 Task: Start in the project ZillaTech the sprint 'Infinity and Beyond', with a duration of 1 week.
Action: Mouse moved to (196, 55)
Screenshot: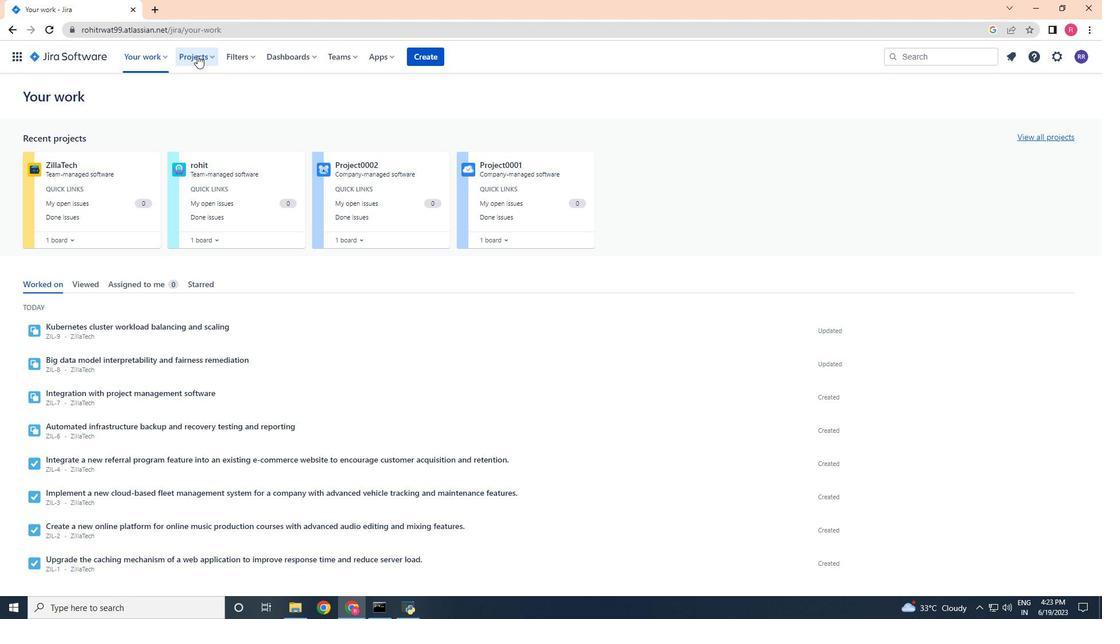 
Action: Mouse pressed left at (196, 55)
Screenshot: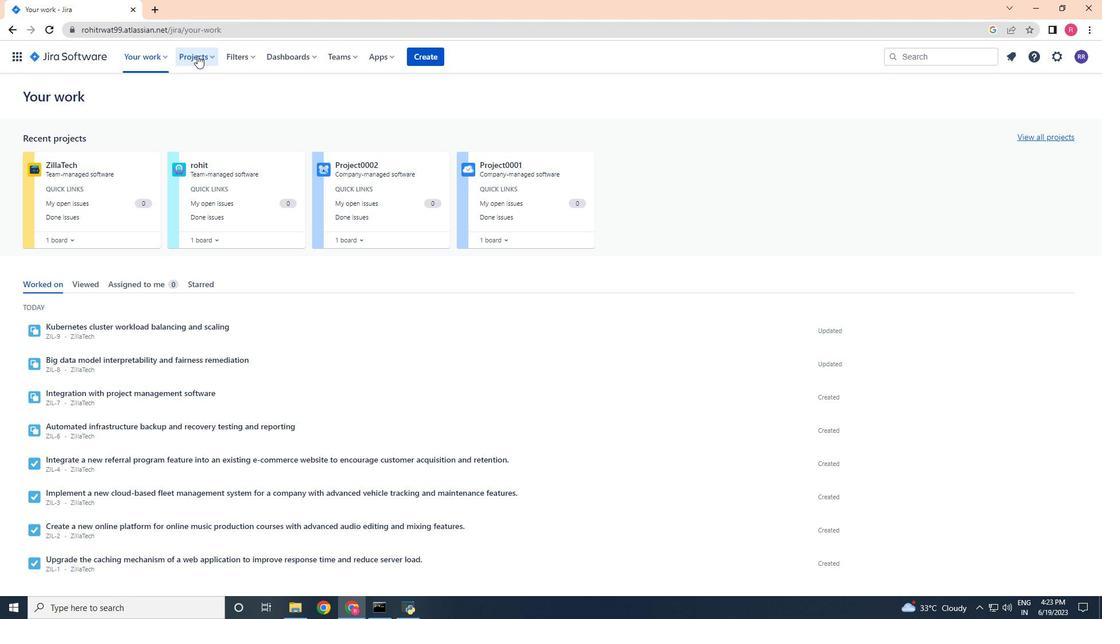
Action: Mouse moved to (224, 104)
Screenshot: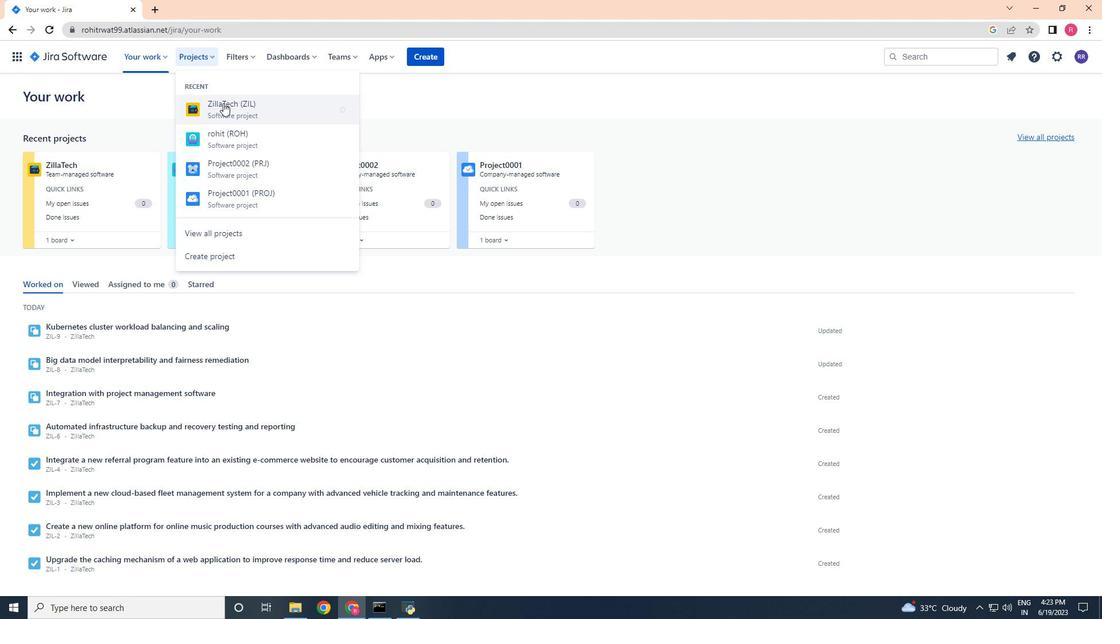 
Action: Mouse pressed left at (224, 104)
Screenshot: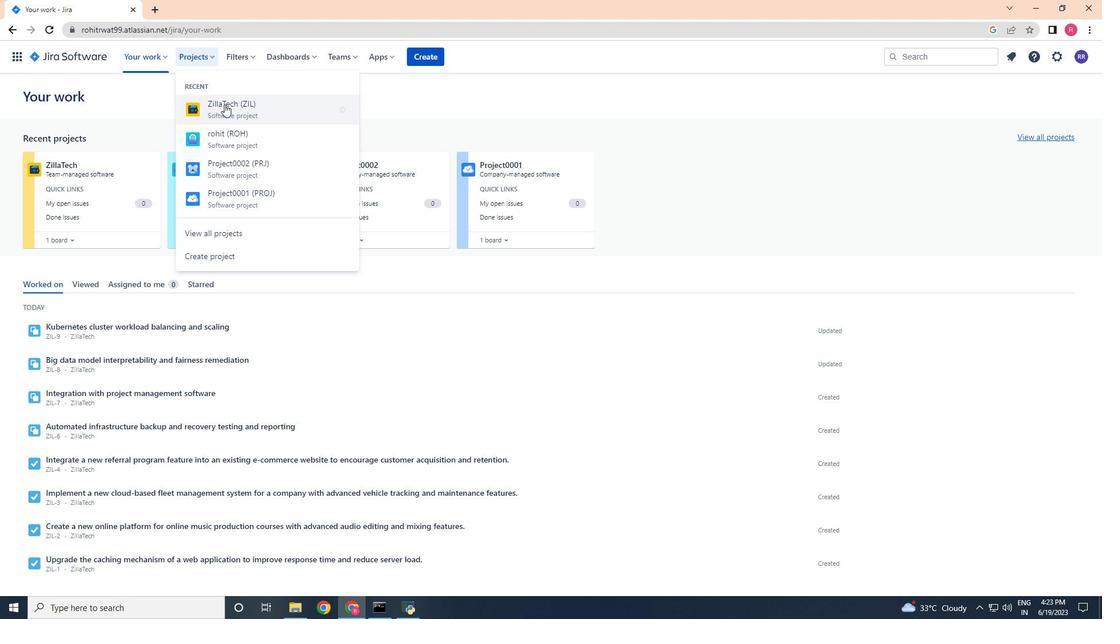 
Action: Mouse moved to (56, 181)
Screenshot: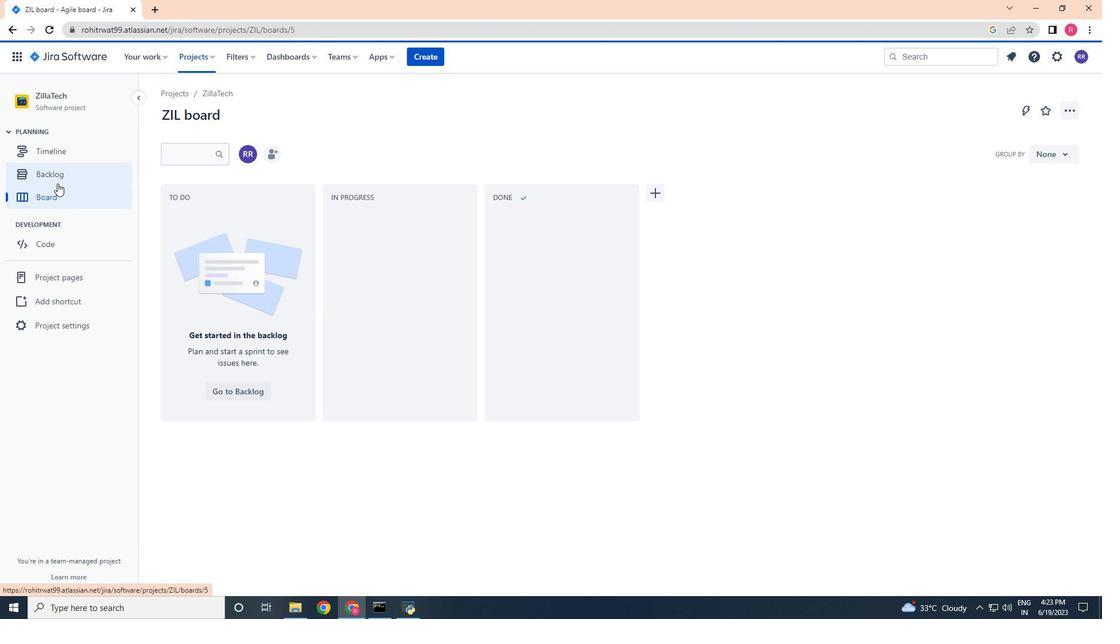 
Action: Mouse pressed left at (56, 181)
Screenshot: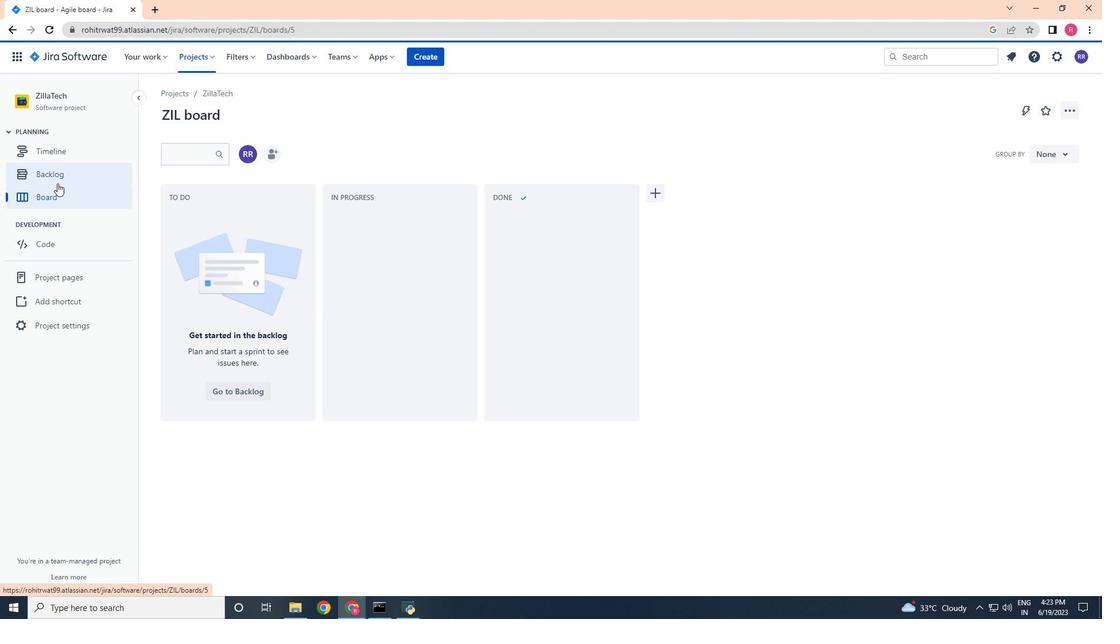 
Action: Mouse moved to (1017, 184)
Screenshot: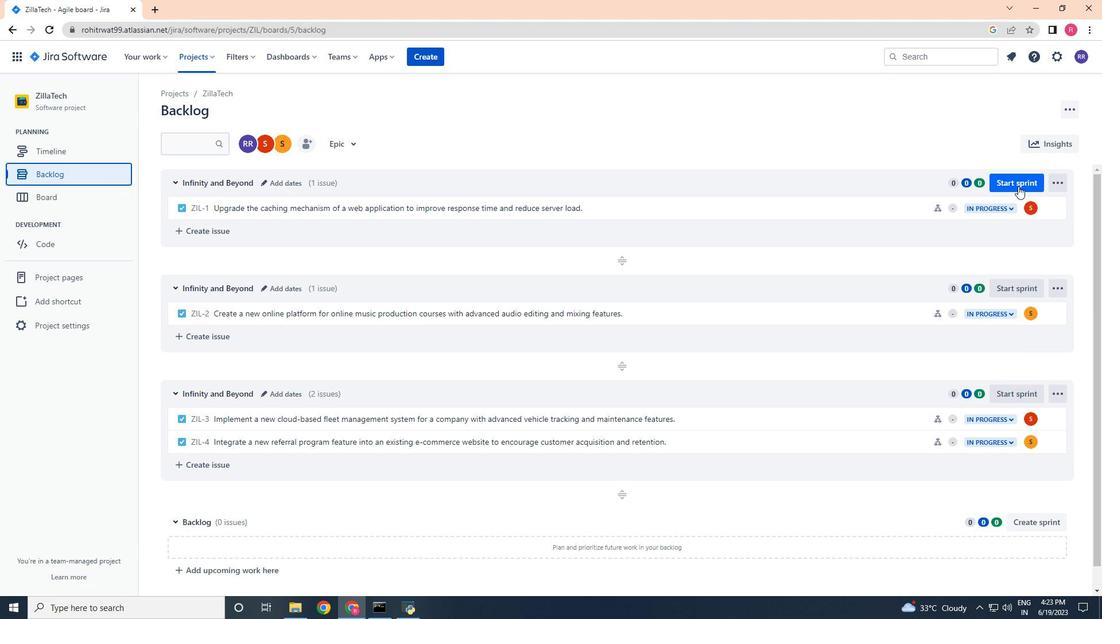 
Action: Mouse pressed left at (1017, 184)
Screenshot: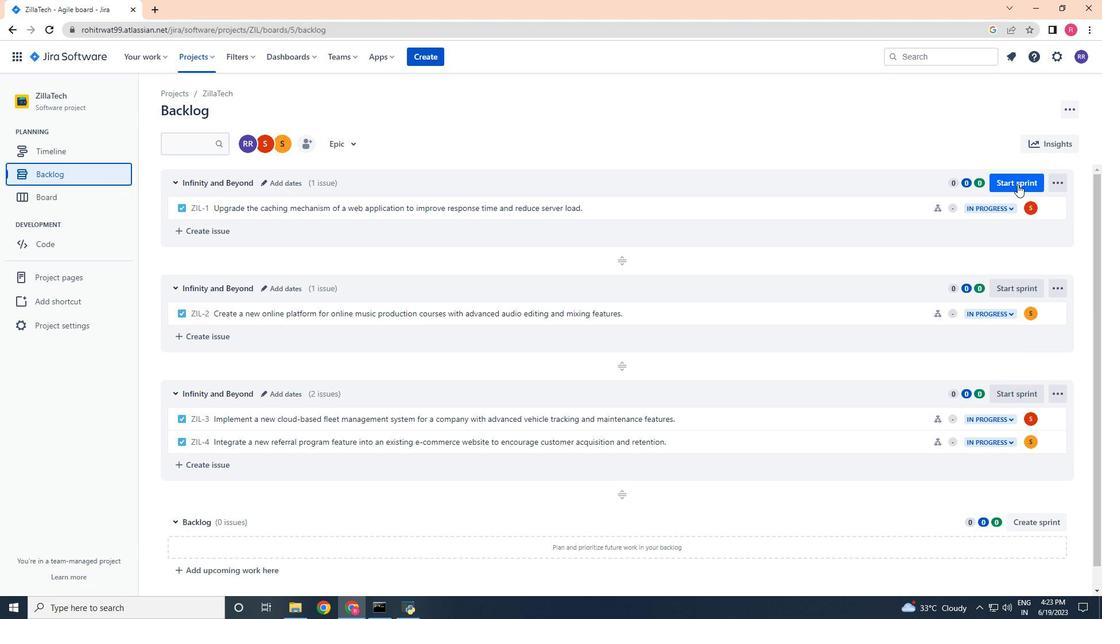 
Action: Mouse moved to (487, 202)
Screenshot: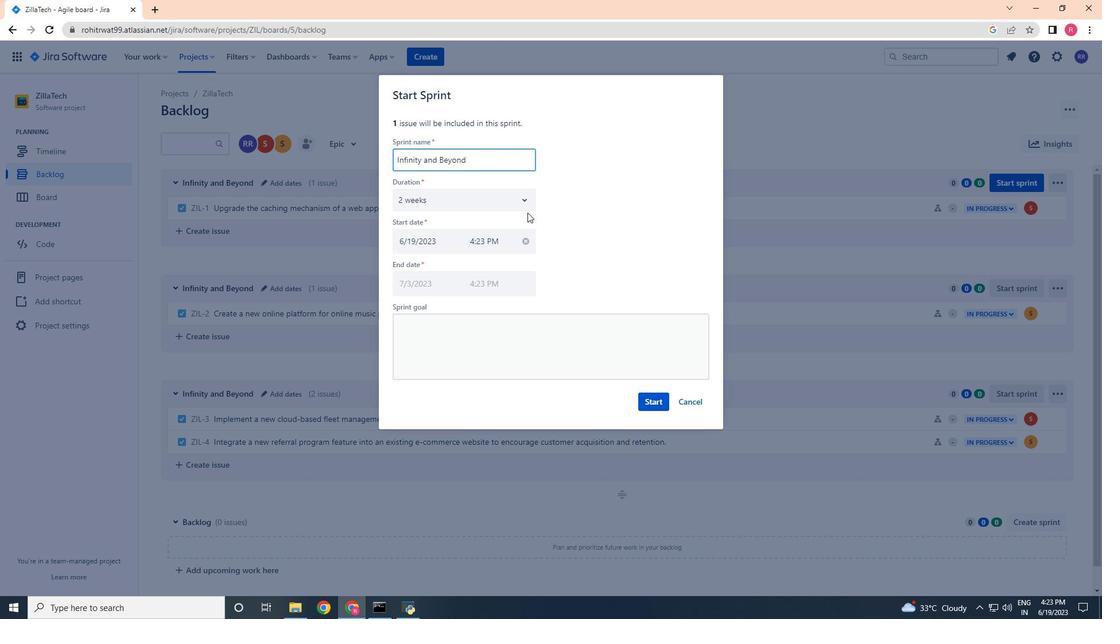 
Action: Mouse pressed left at (487, 202)
Screenshot: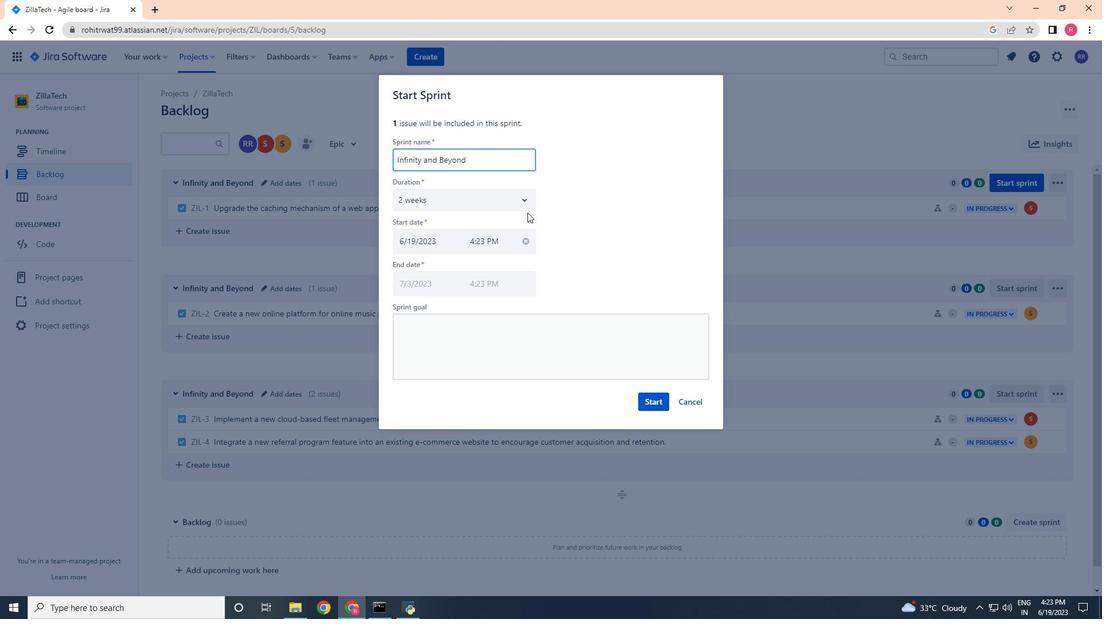 
Action: Mouse moved to (452, 225)
Screenshot: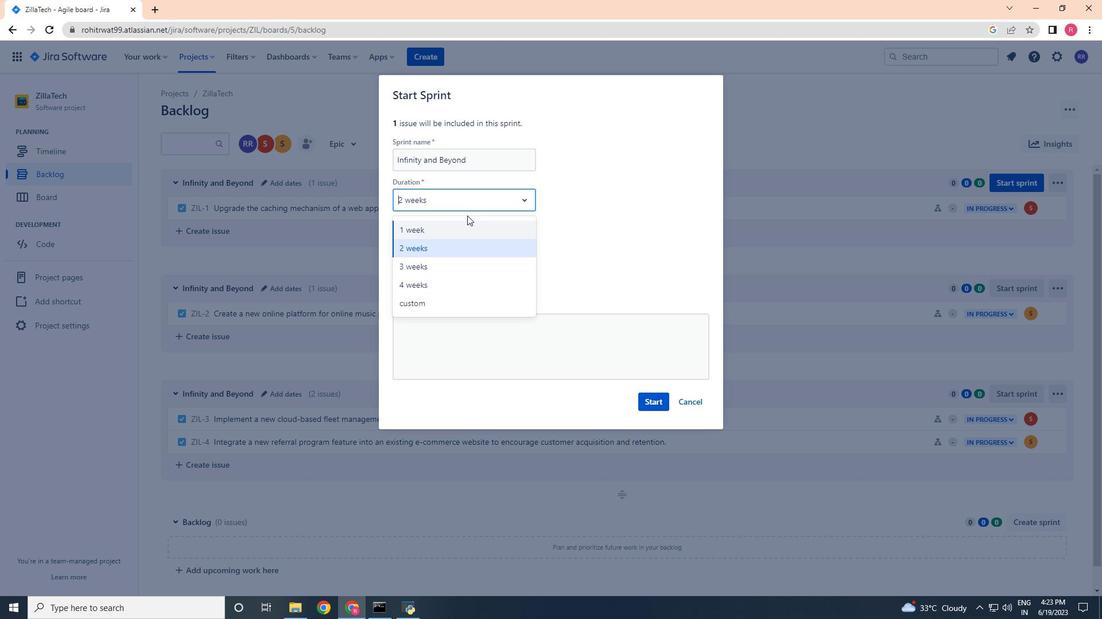 
Action: Mouse pressed left at (452, 225)
Screenshot: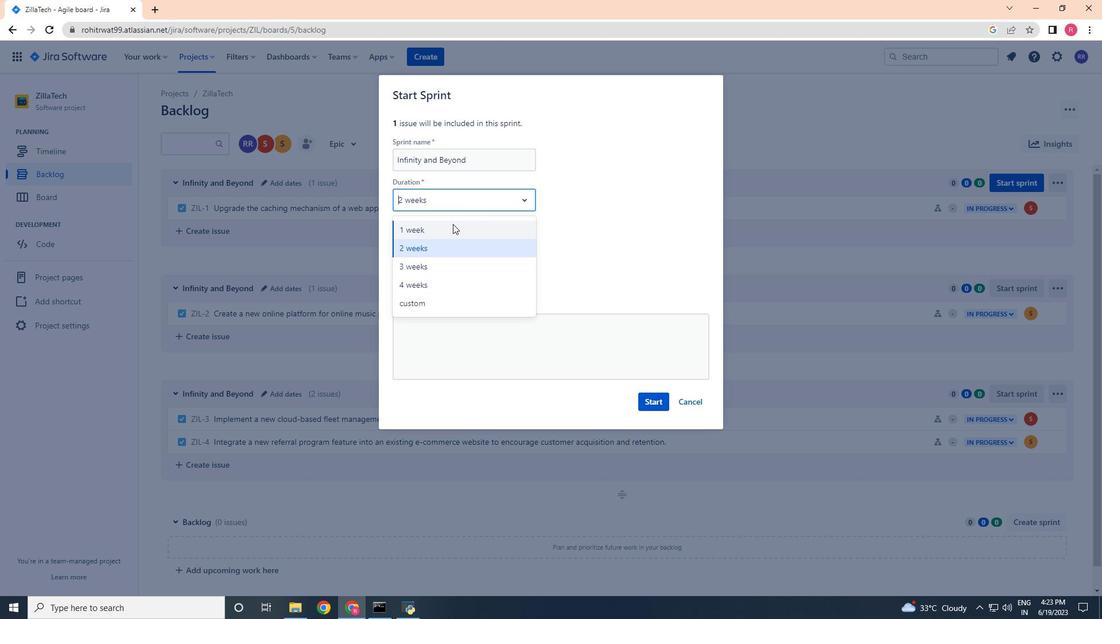 
Action: Mouse moved to (652, 395)
Screenshot: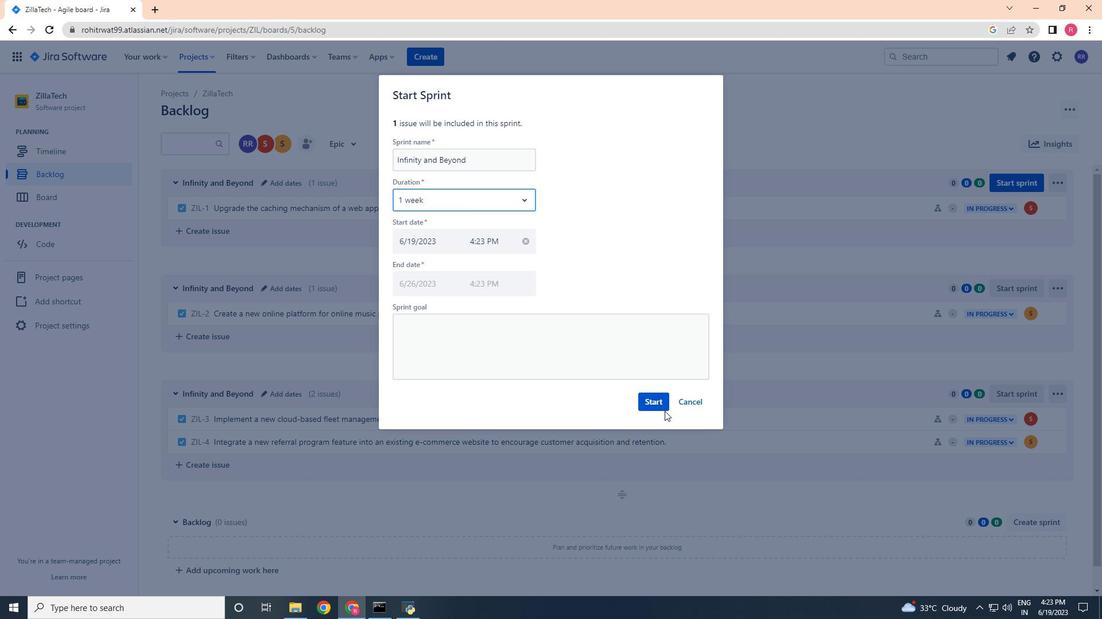 
Action: Mouse pressed left at (652, 395)
Screenshot: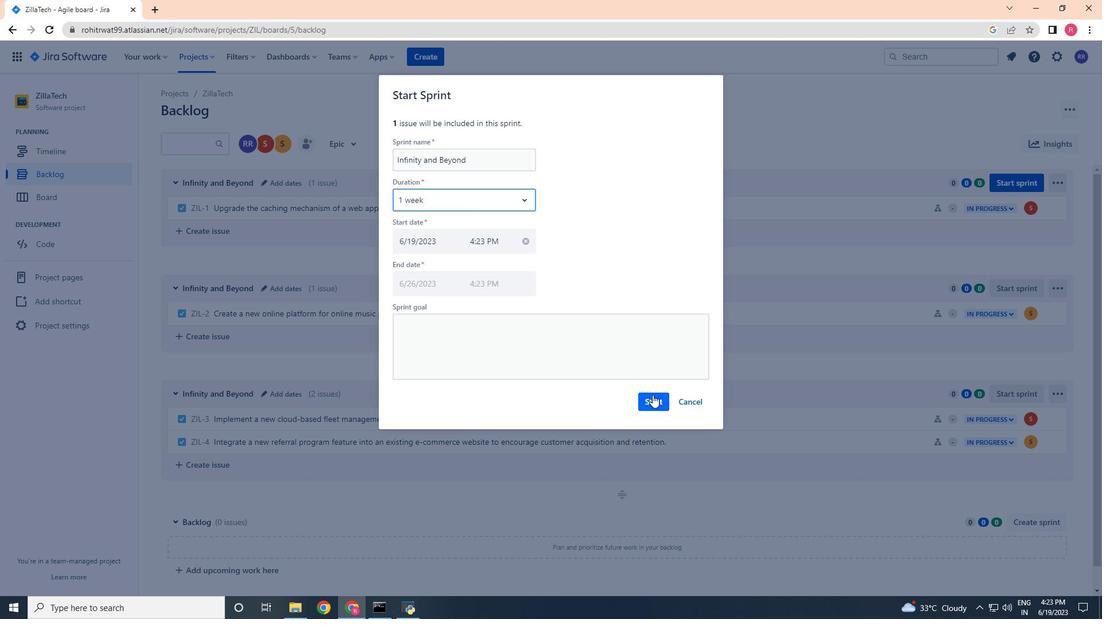 
Action: Mouse moved to (654, 392)
Screenshot: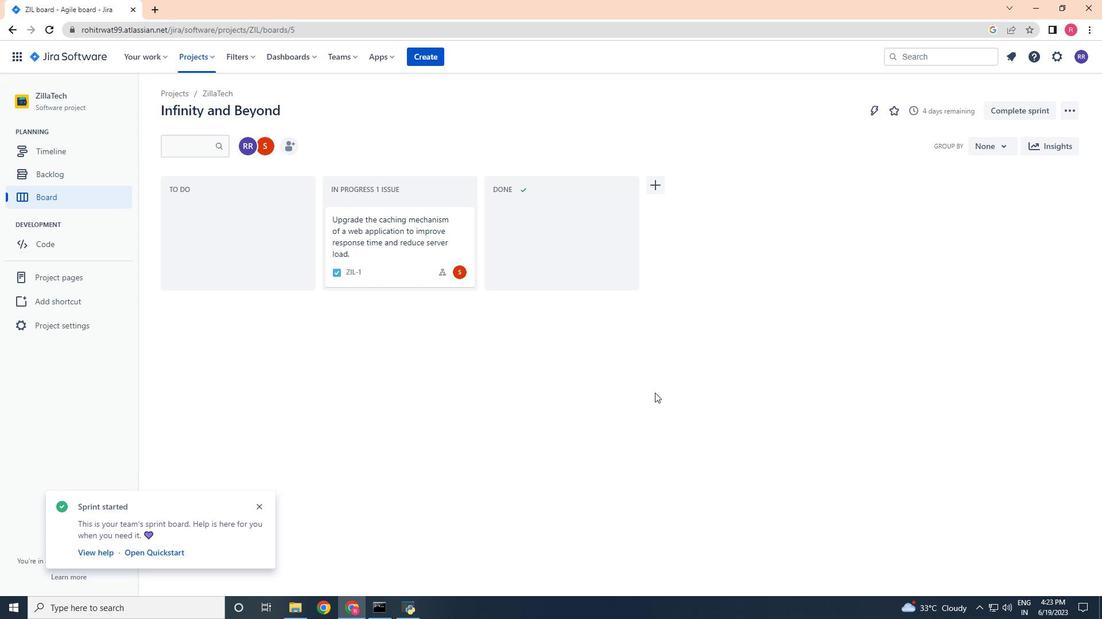 
